 Task: Make in the project AgileFever an epic 'IT Service Desk Process Improvement'. Create in the project AgileFever an epic 'Help Desk Ticketing System Process Improvement'. Add in the project AgileFever an epic 'IT Change Management Process Improvement'
Action: Mouse moved to (70, 174)
Screenshot: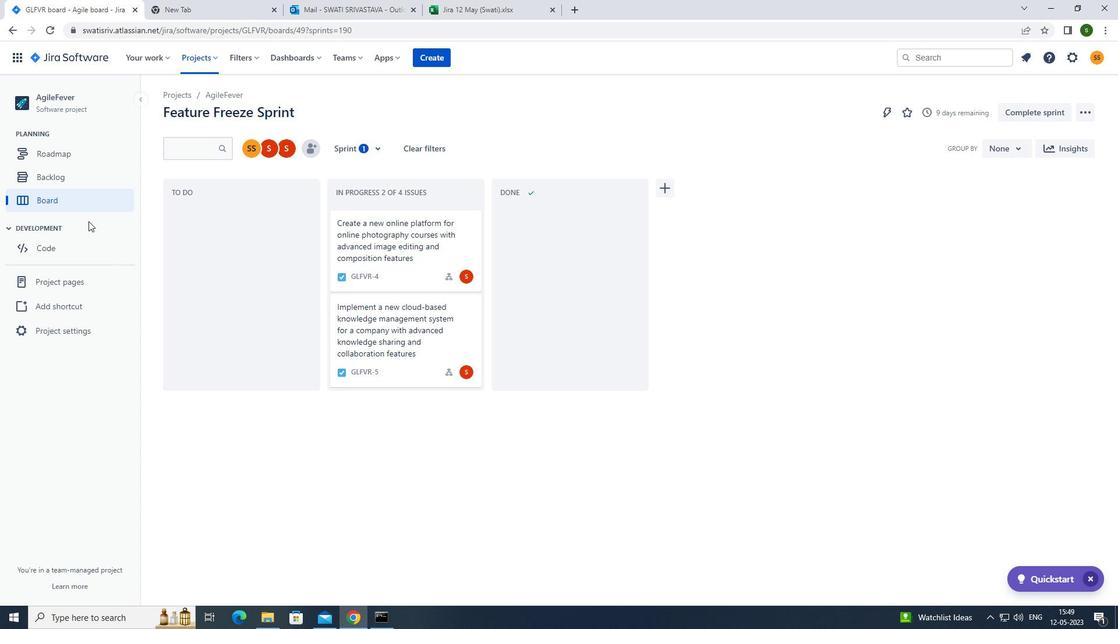 
Action: Mouse pressed left at (70, 174)
Screenshot: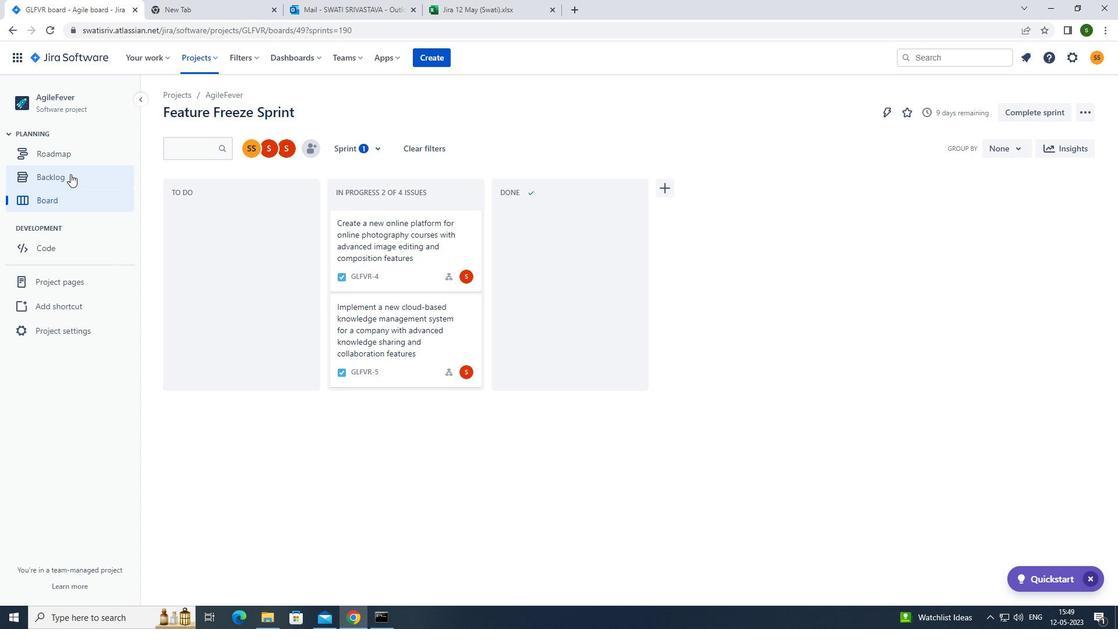 
Action: Mouse moved to (361, 142)
Screenshot: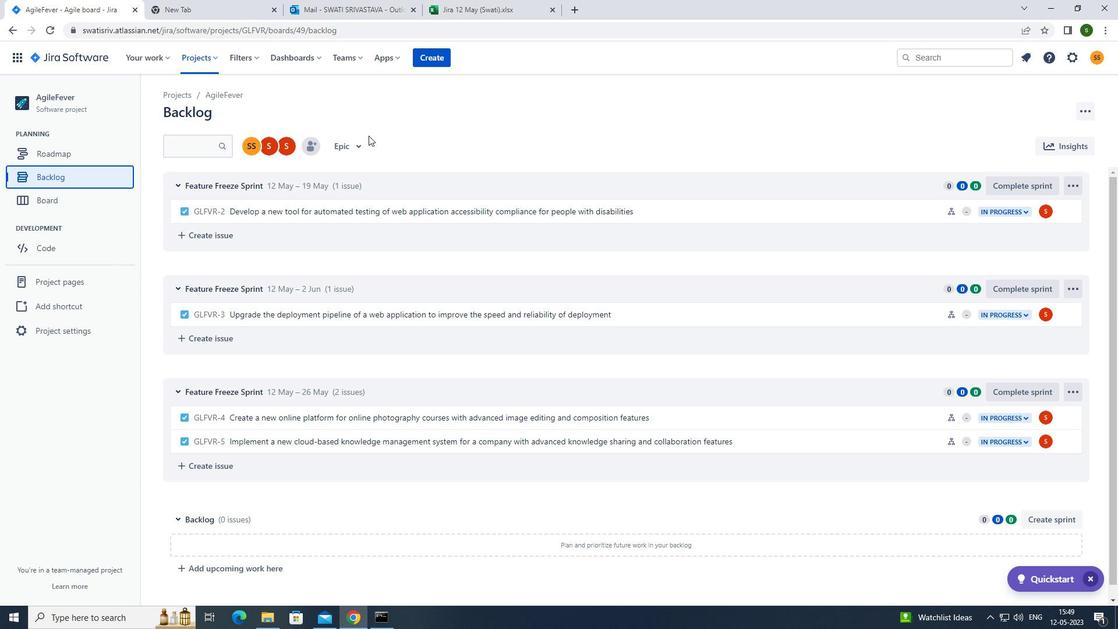 
Action: Mouse pressed left at (361, 142)
Screenshot: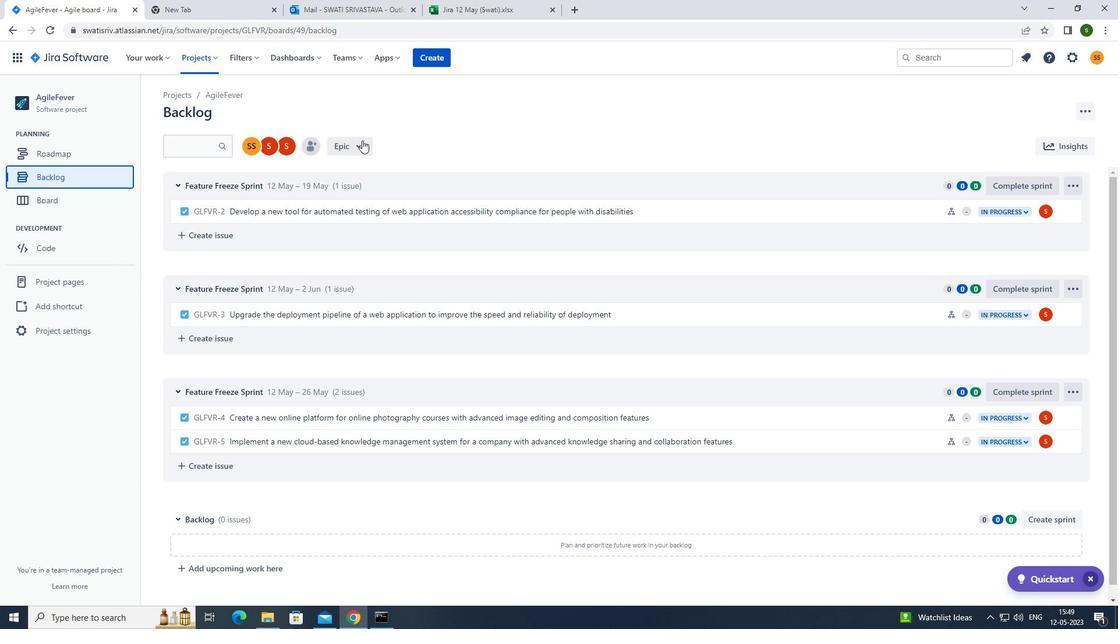 
Action: Mouse moved to (350, 216)
Screenshot: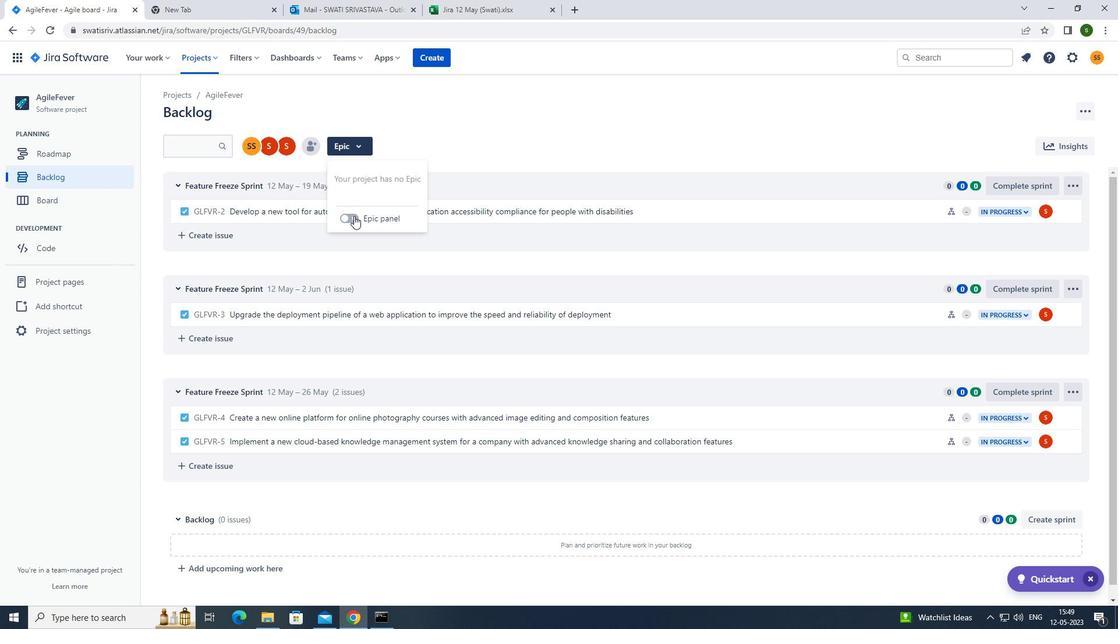 
Action: Mouse pressed left at (350, 216)
Screenshot: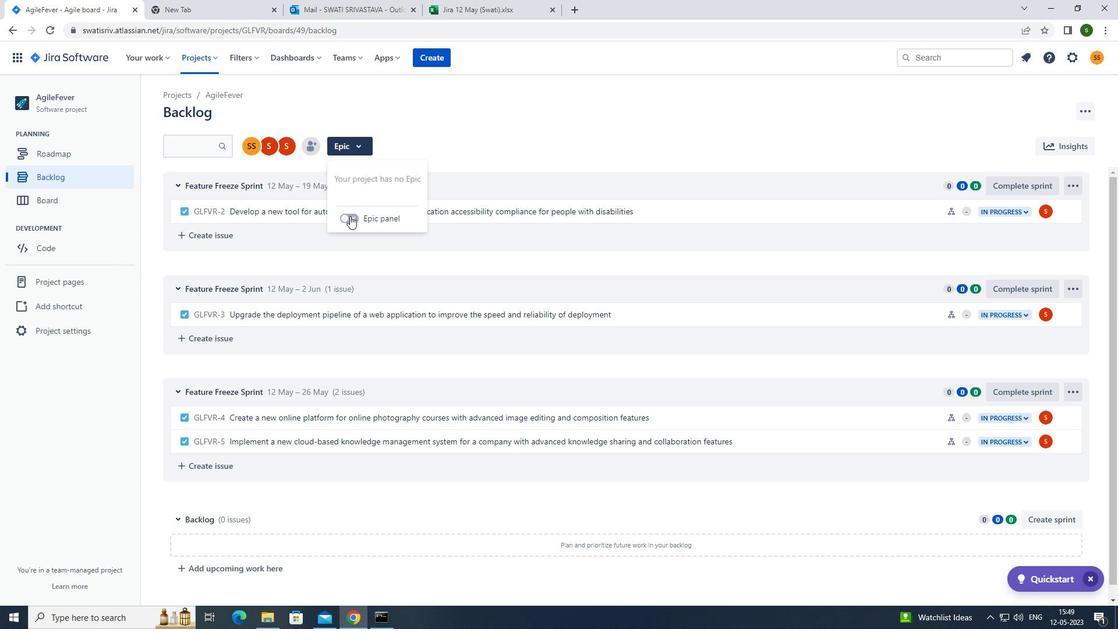
Action: Mouse moved to (242, 396)
Screenshot: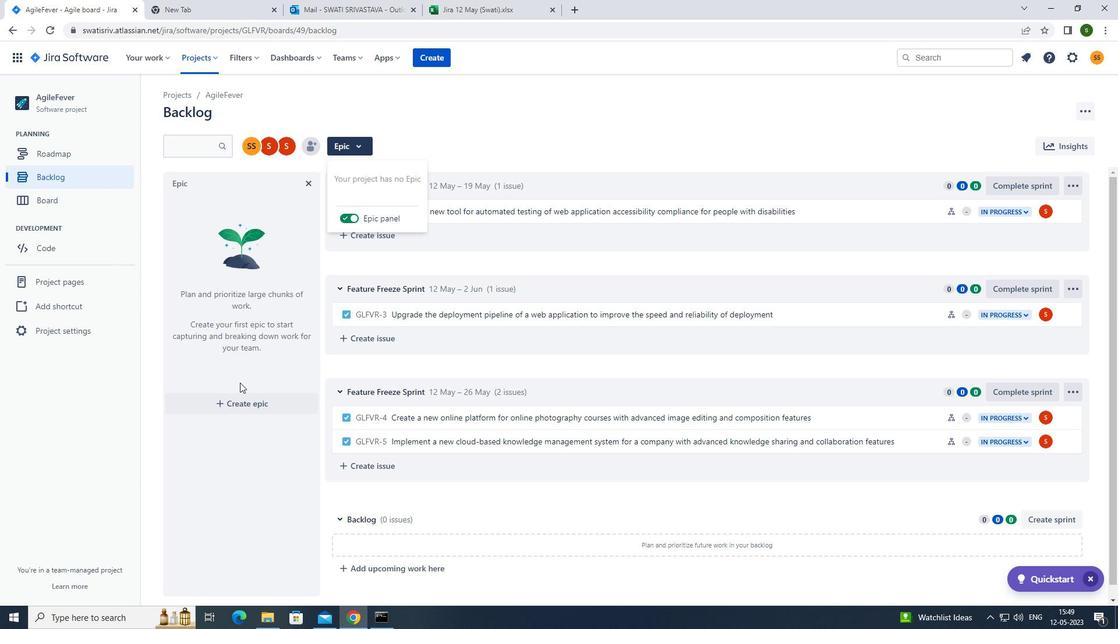
Action: Mouse pressed left at (242, 396)
Screenshot: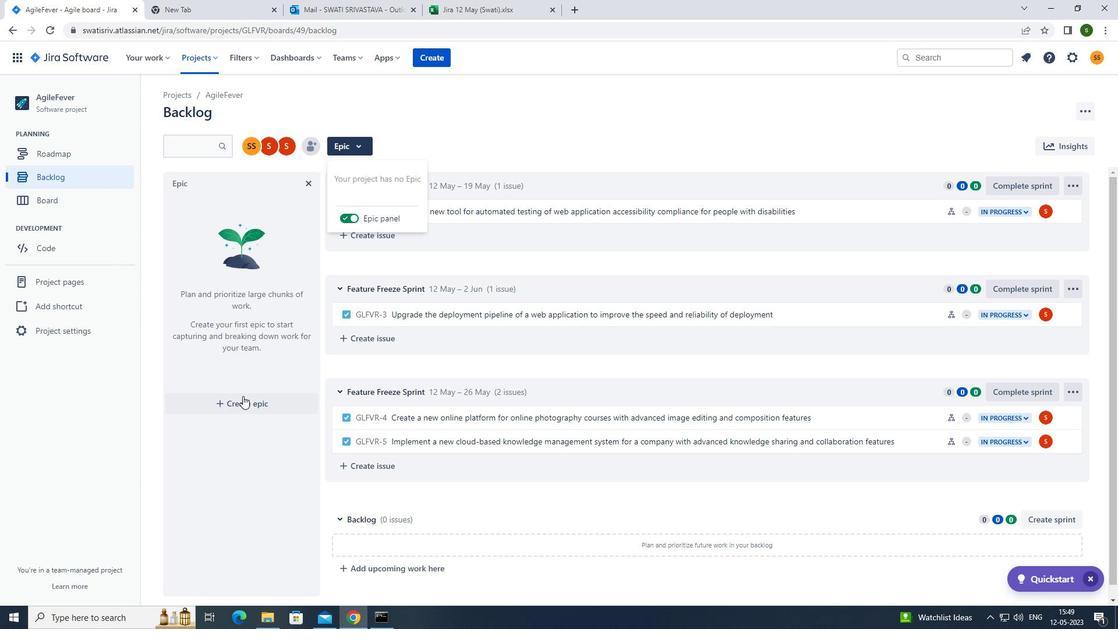 
Action: Mouse moved to (237, 396)
Screenshot: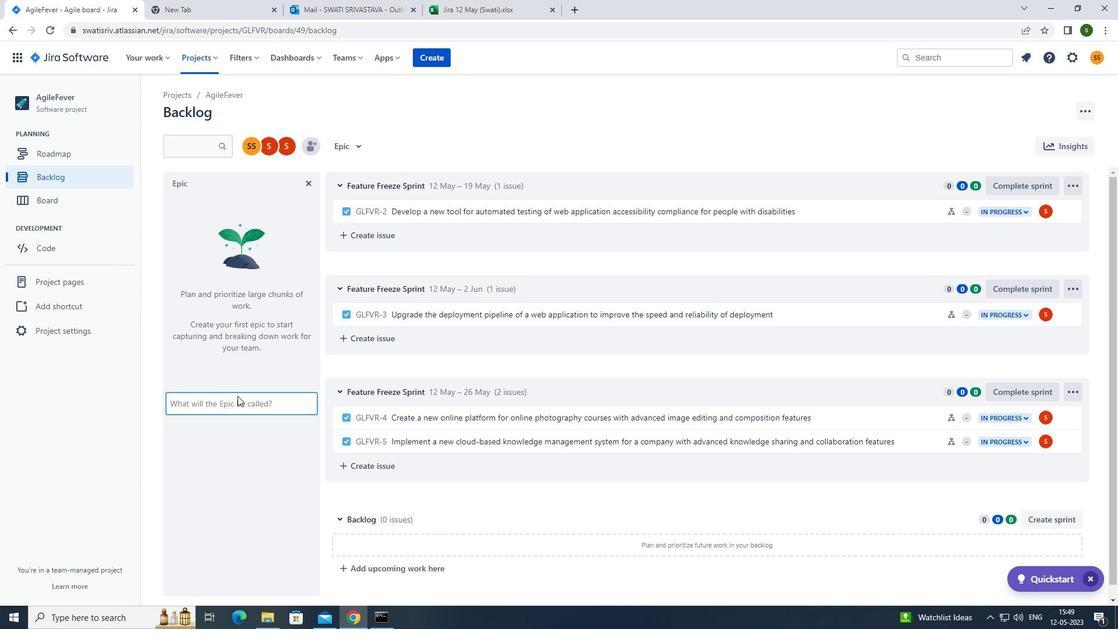 
Action: Key pressed <Key.caps_lock>it<Key.space>s<Key.caps_lock>ervice<Key.space><Key.caps_lock>d<Key.caps_lock>esk<Key.space><Key.caps_lock>p<Key.caps_lock>rocess<Key.space><Key.caps_lock>i<Key.caps_lock>mprovement<Key.enter><Key.caps_lock>h<Key.caps_lock>elp<Key.space><Key.caps_lock>d<Key.caps_lock>esk<Key.space><Key.caps_lock>t<Key.caps_lock>icketing<Key.space><Key.caps_lock>s<Key.caps_lock>ystem<Key.space><Key.caps_lock>p<Key.caps_lock>rocess<Key.space><Key.caps_lock>i<Key.caps_lock>mprovement<Key.enter><Key.caps_lock>it<Key.space>c<Key.caps_lock>hange<Key.space><Key.caps_lock>m<Key.caps_lock>anagement<Key.space><Key.caps_lock>p<Key.caps_lock>rocess<Key.space><Key.caps_lock>i<Key.caps_lock>mr<Key.backspace>provement<Key.enter>
Screenshot: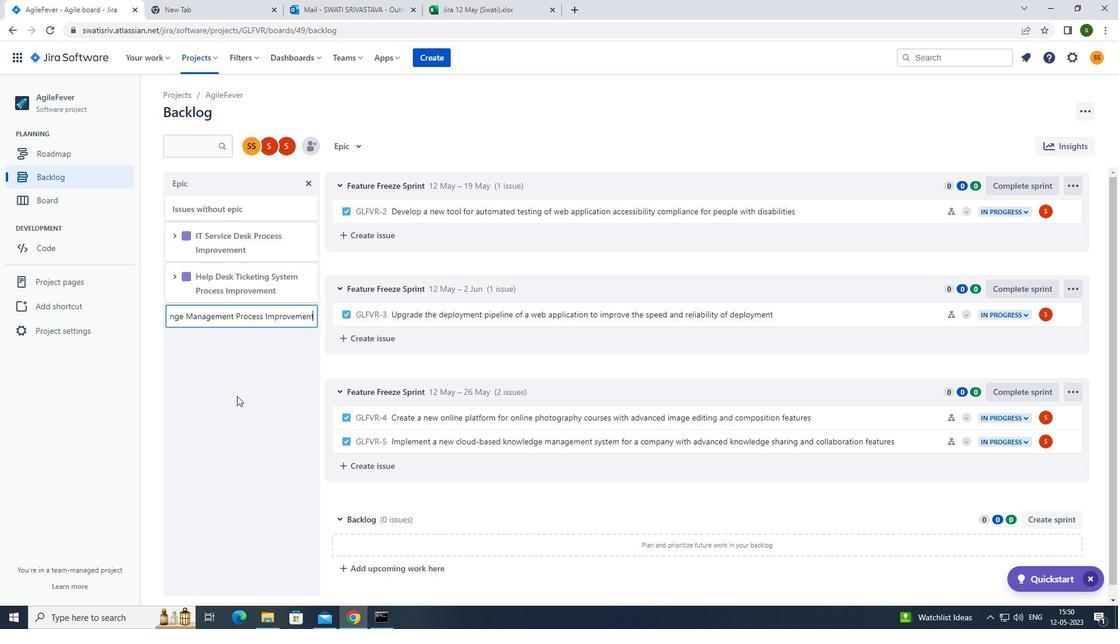 
